 Task: select a rule when a card is moved into the board by anyone .
Action: Mouse moved to (1221, 97)
Screenshot: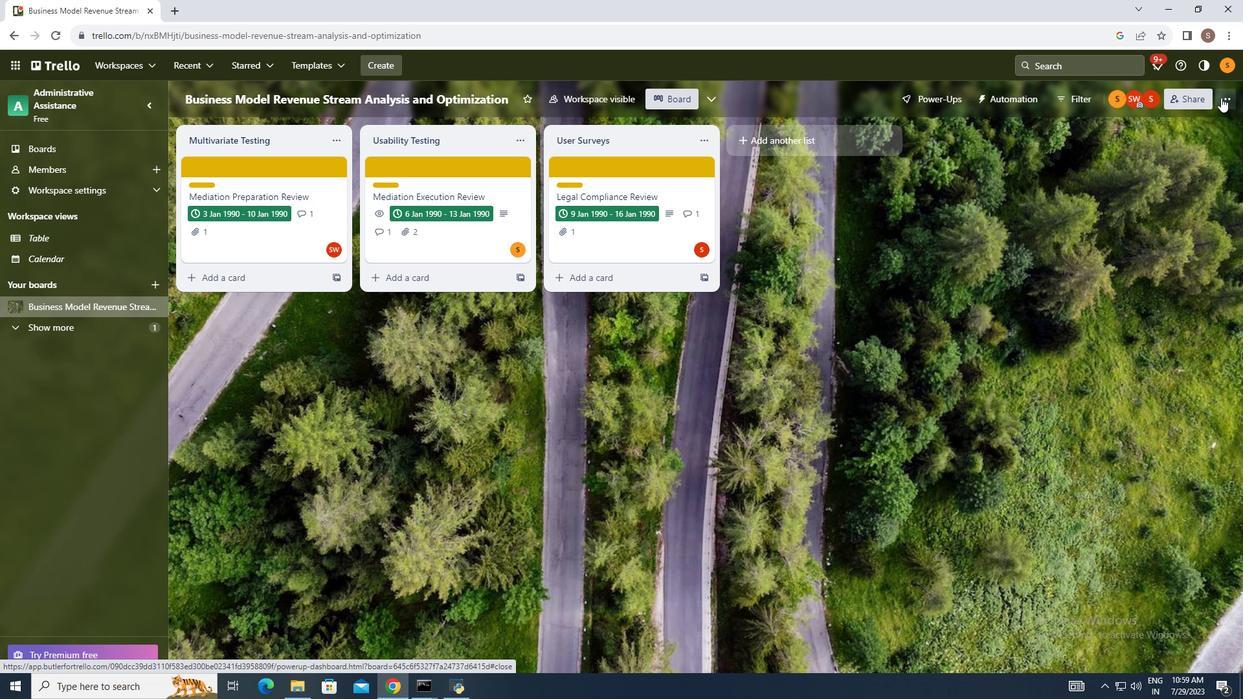 
Action: Mouse pressed left at (1221, 97)
Screenshot: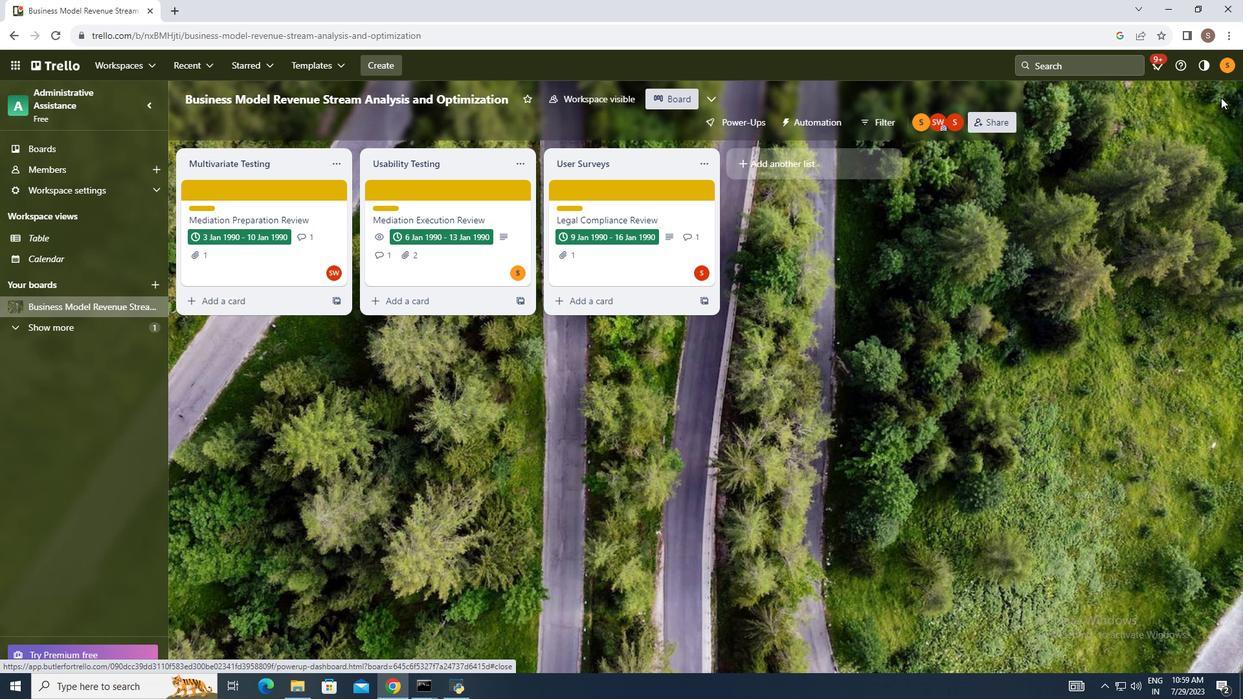 
Action: Mouse moved to (1119, 271)
Screenshot: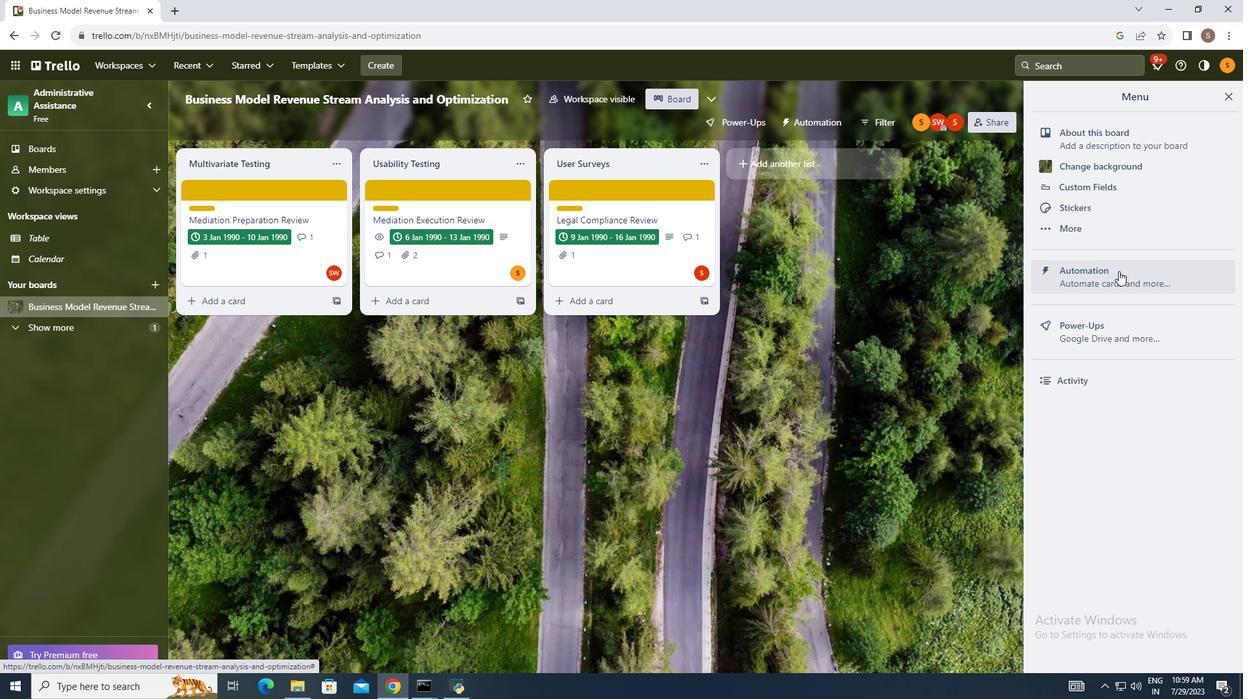 
Action: Mouse pressed left at (1119, 271)
Screenshot: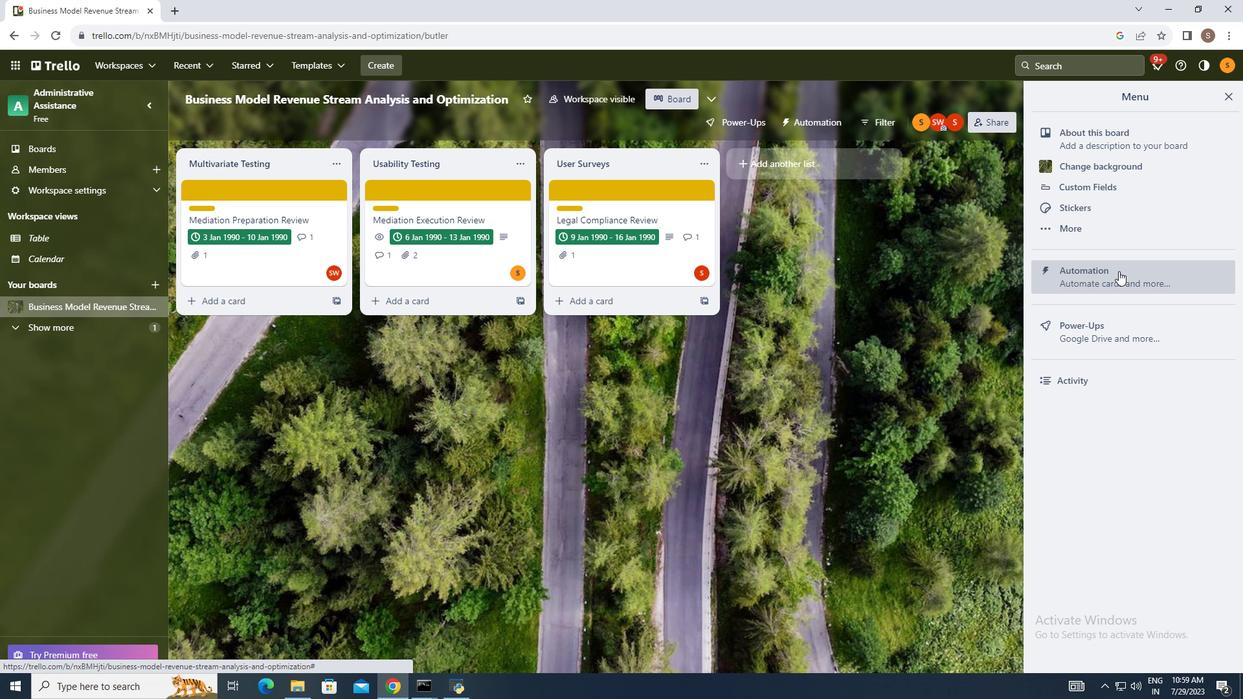
Action: Mouse moved to (234, 231)
Screenshot: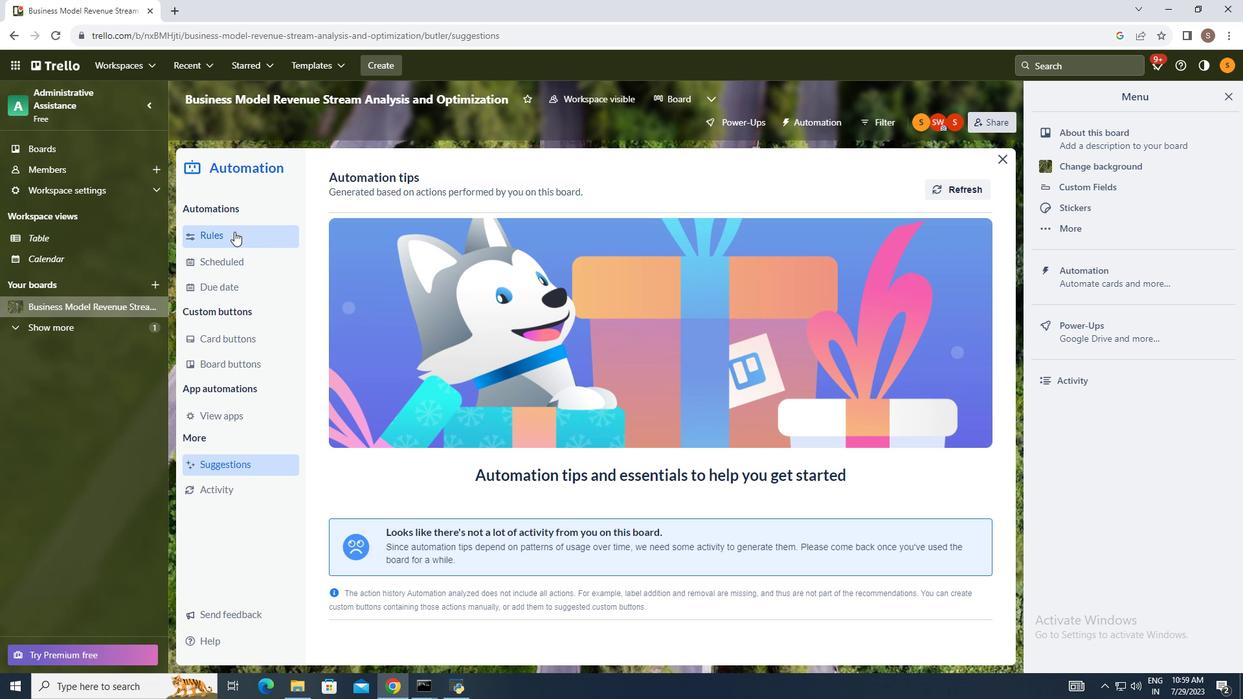 
Action: Mouse pressed left at (234, 231)
Screenshot: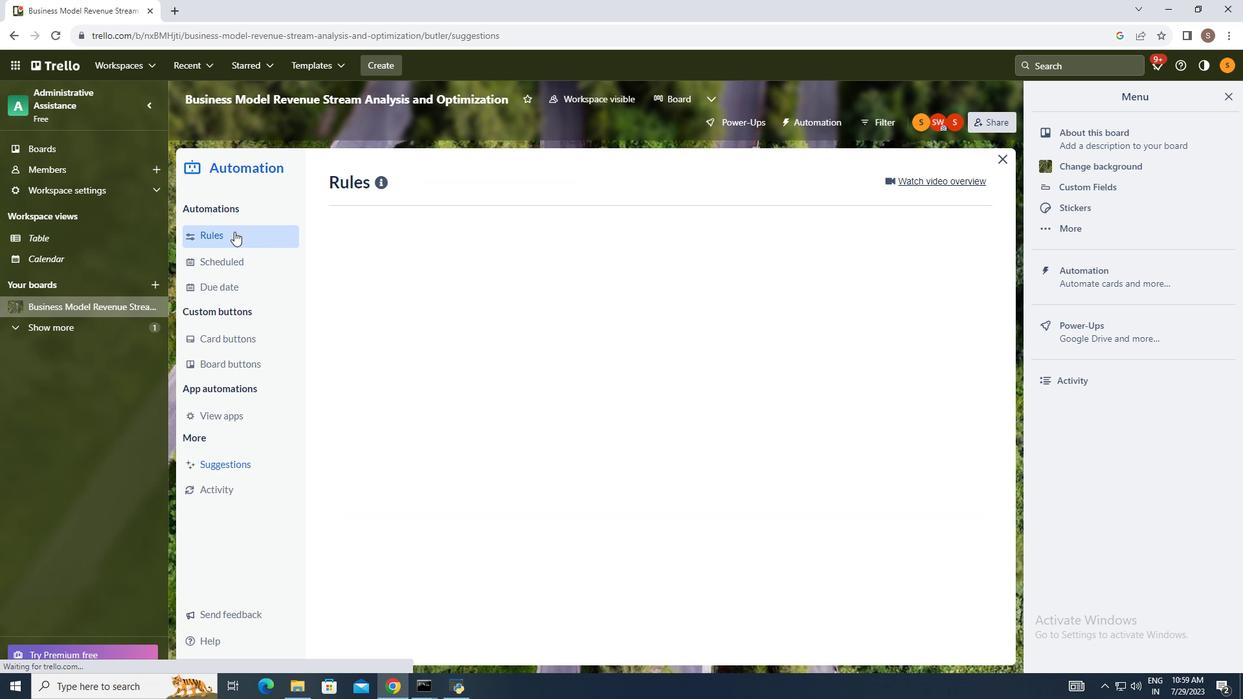 
Action: Mouse moved to (867, 181)
Screenshot: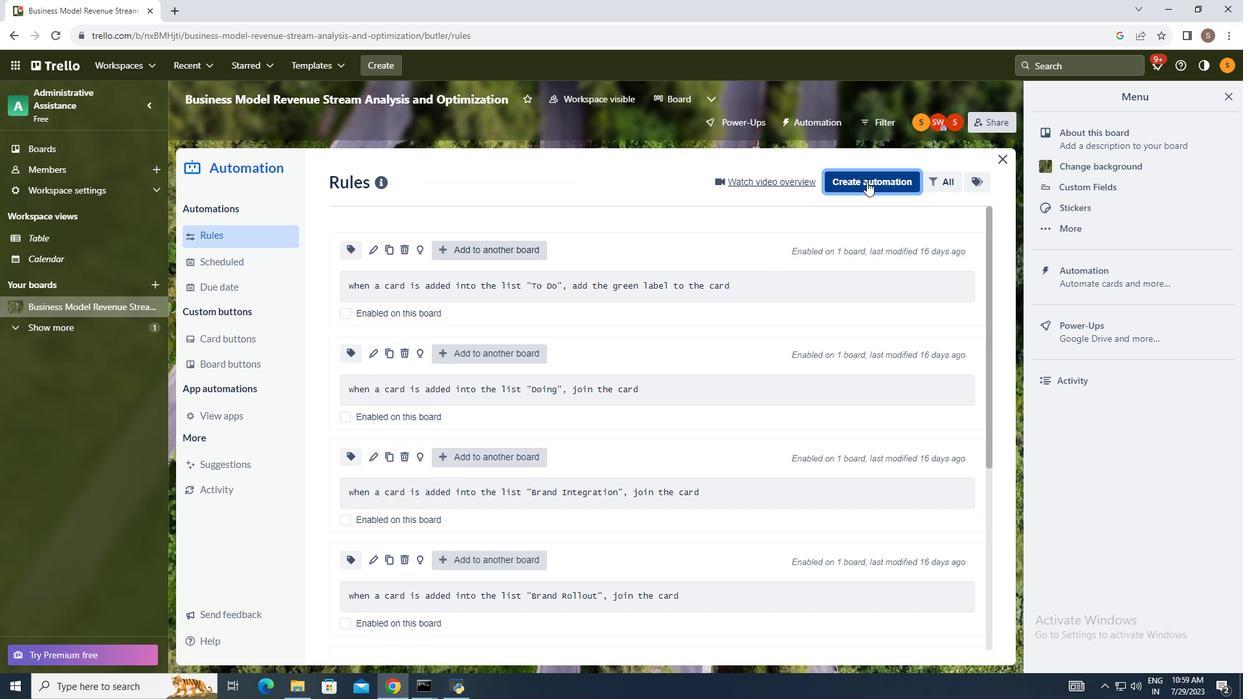 
Action: Mouse pressed left at (867, 181)
Screenshot: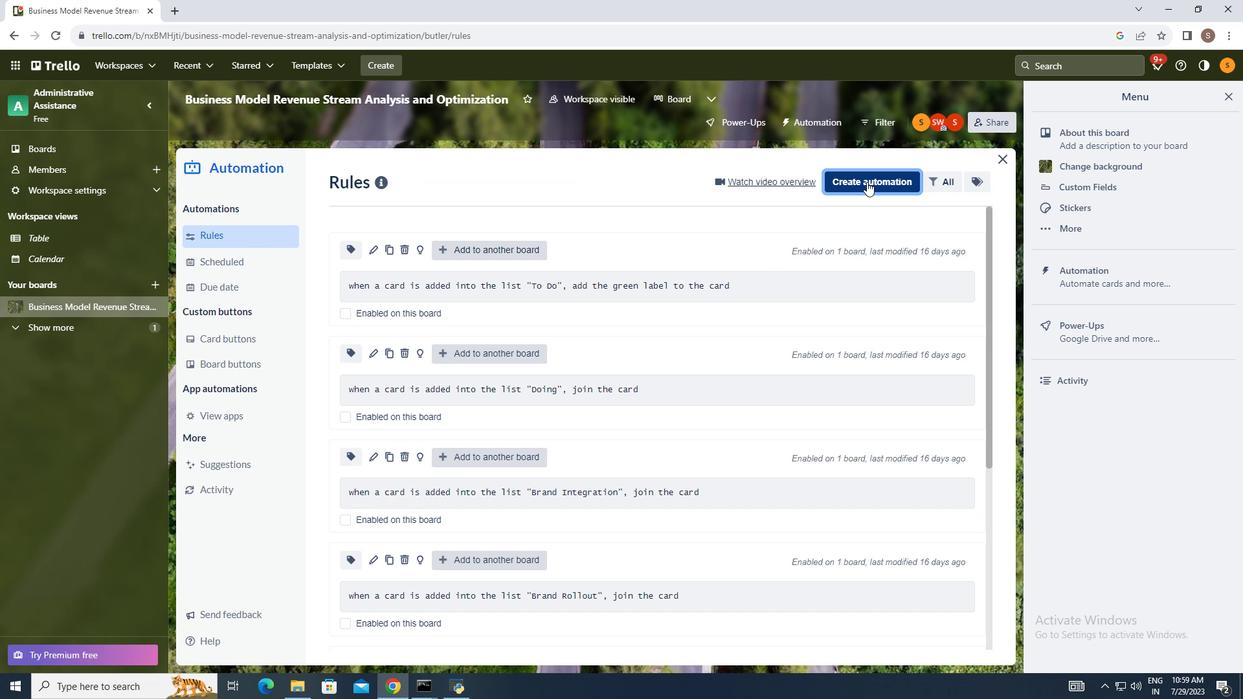 
Action: Mouse moved to (656, 301)
Screenshot: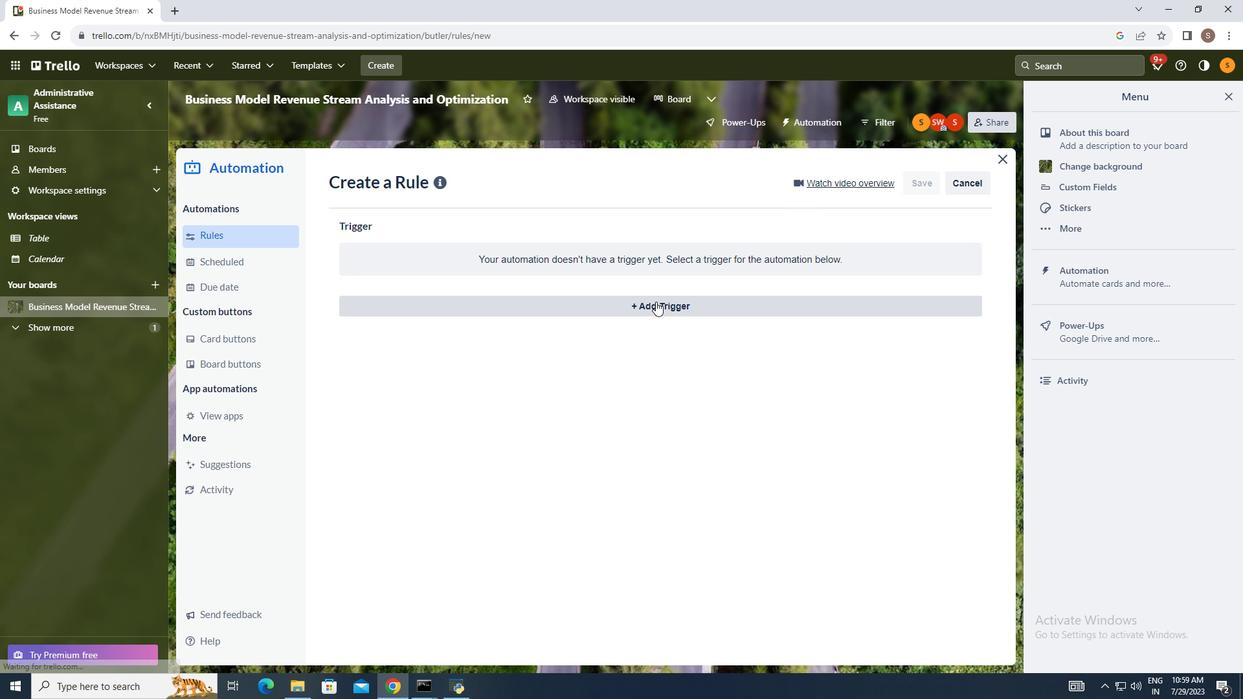 
Action: Mouse pressed left at (656, 301)
Screenshot: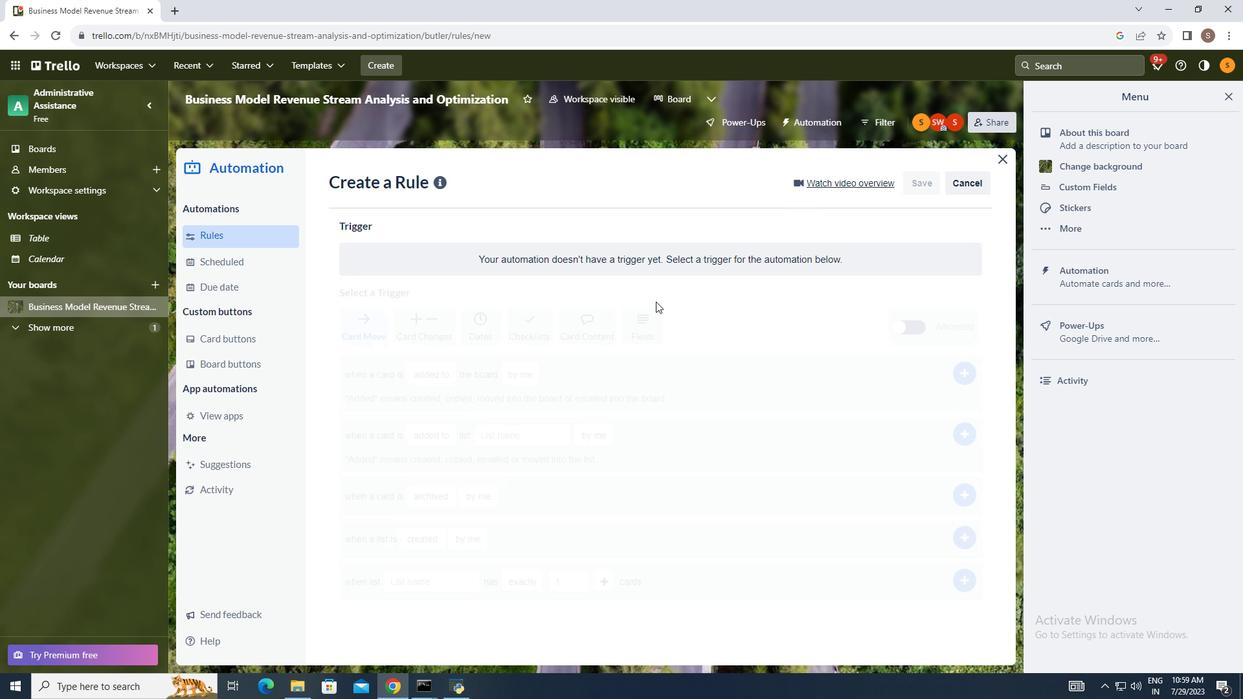 
Action: Mouse moved to (439, 403)
Screenshot: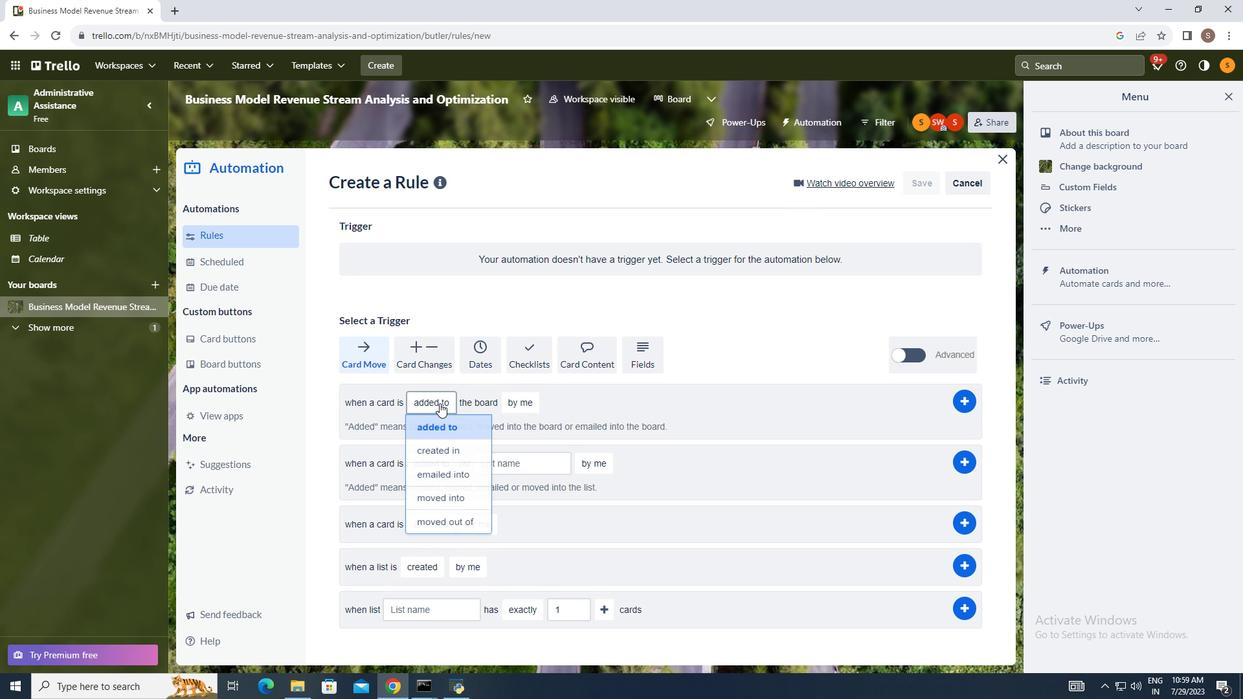 
Action: Mouse pressed left at (439, 403)
Screenshot: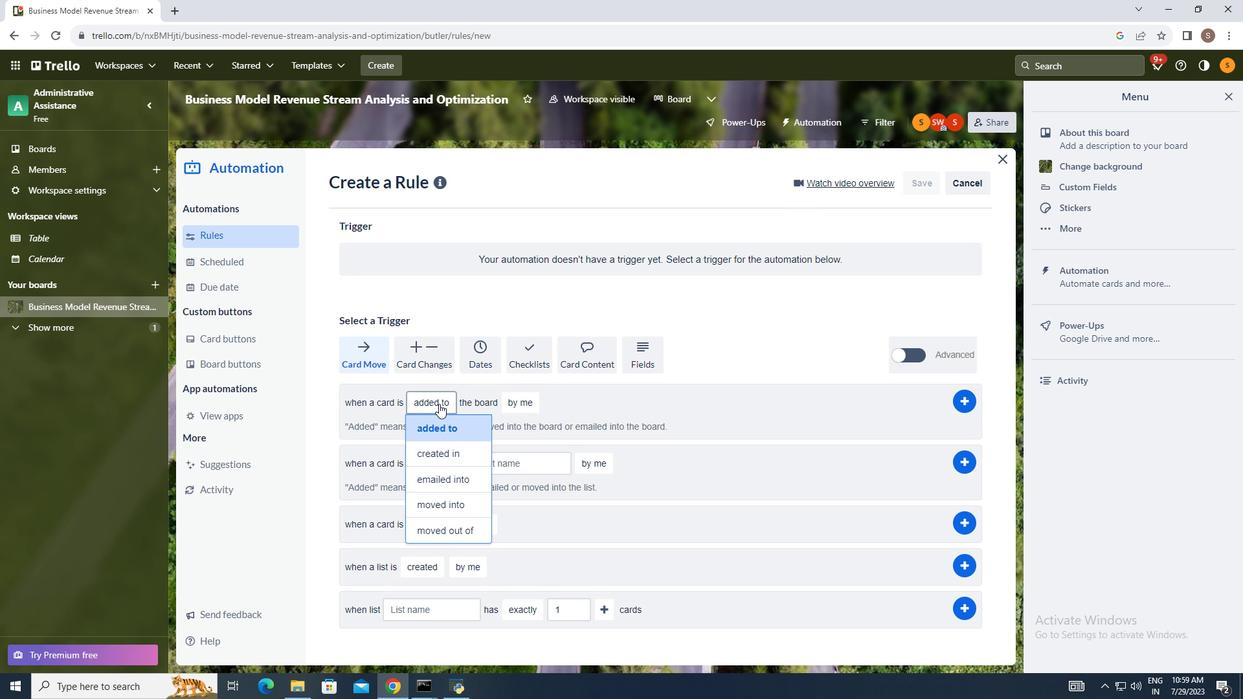 
Action: Mouse moved to (447, 498)
Screenshot: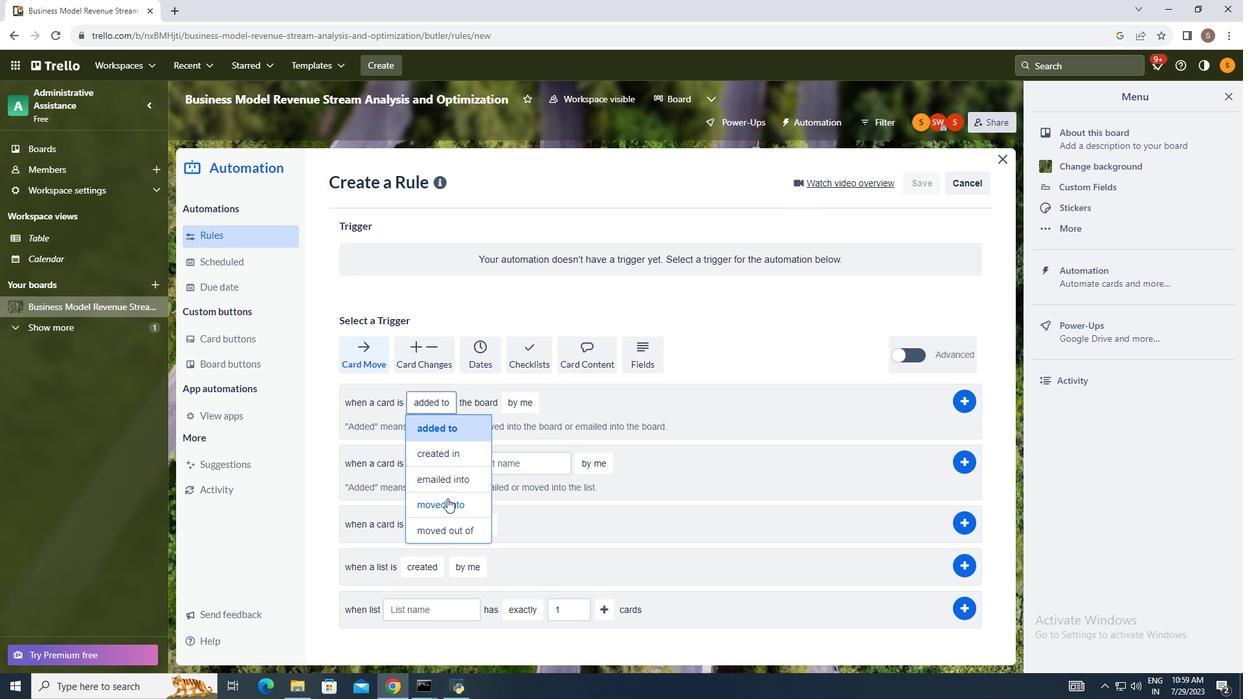 
Action: Mouse pressed left at (447, 498)
Screenshot: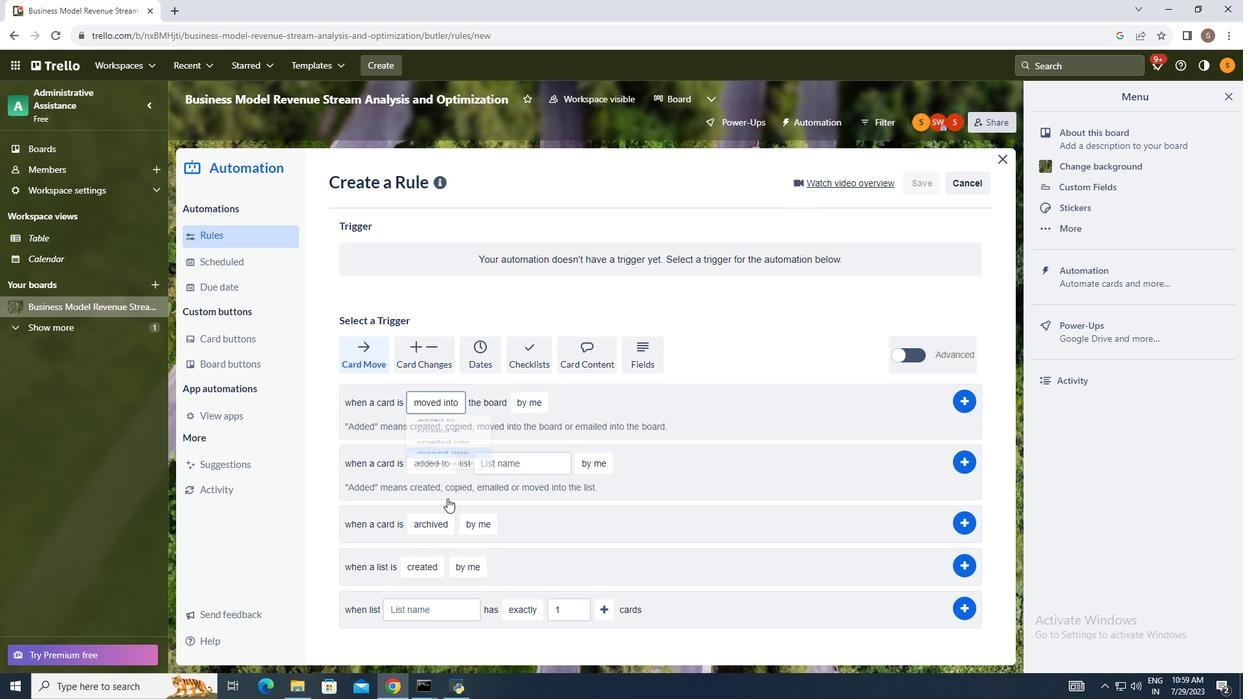 
Action: Mouse moved to (533, 393)
Screenshot: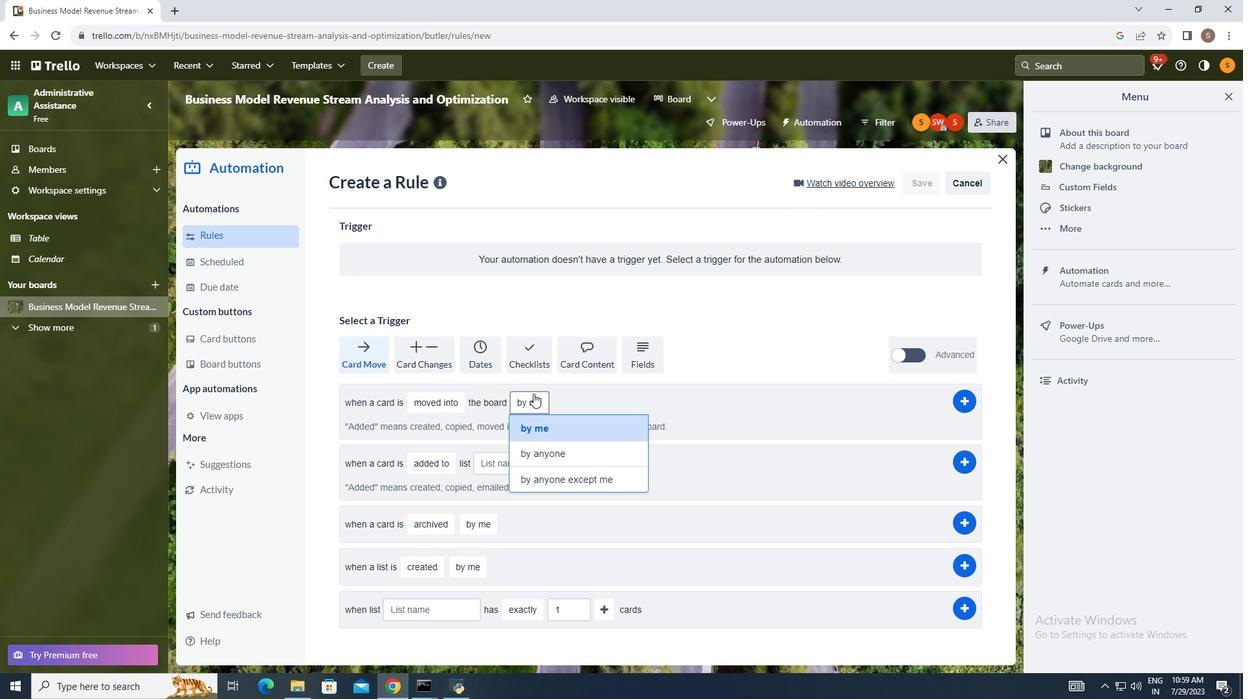 
Action: Mouse pressed left at (533, 393)
Screenshot: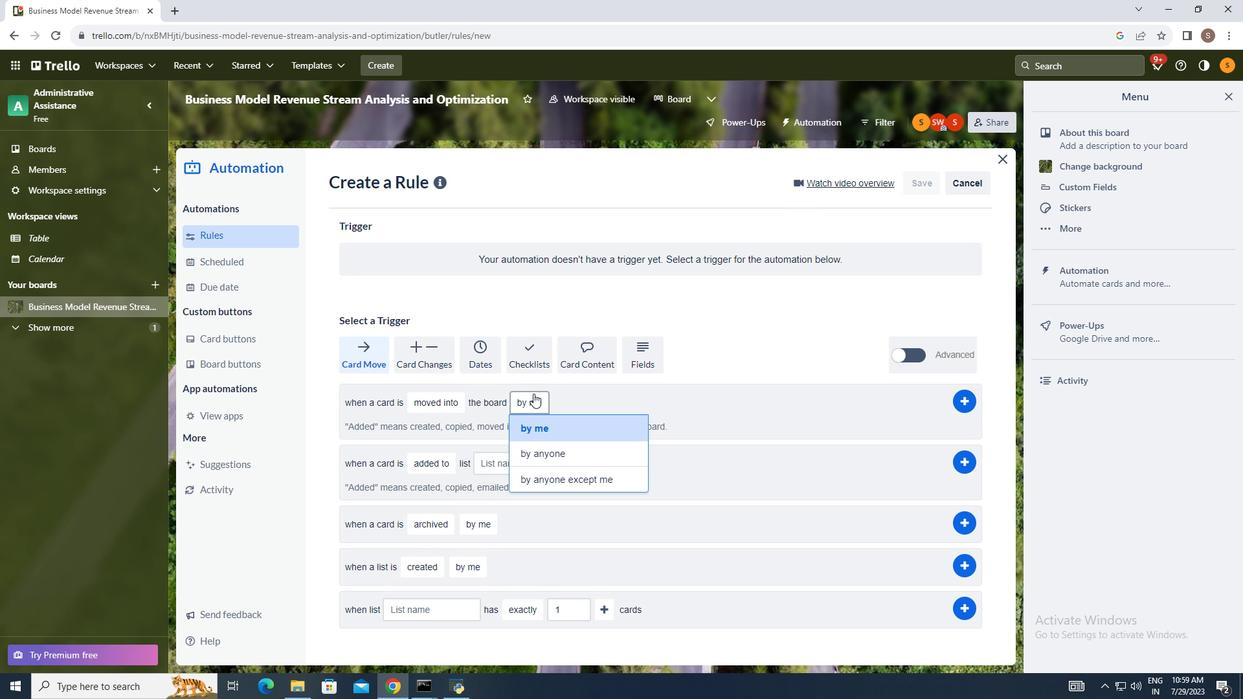 
Action: Mouse moved to (548, 455)
Screenshot: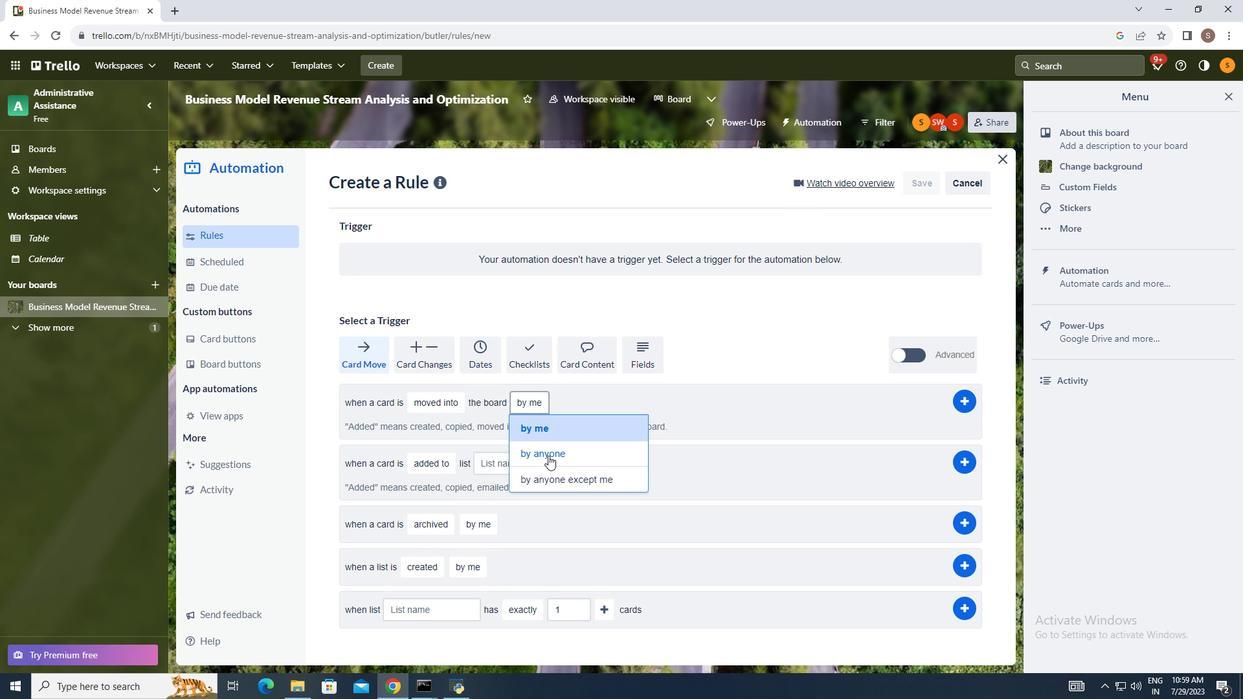 
Action: Mouse pressed left at (548, 455)
Screenshot: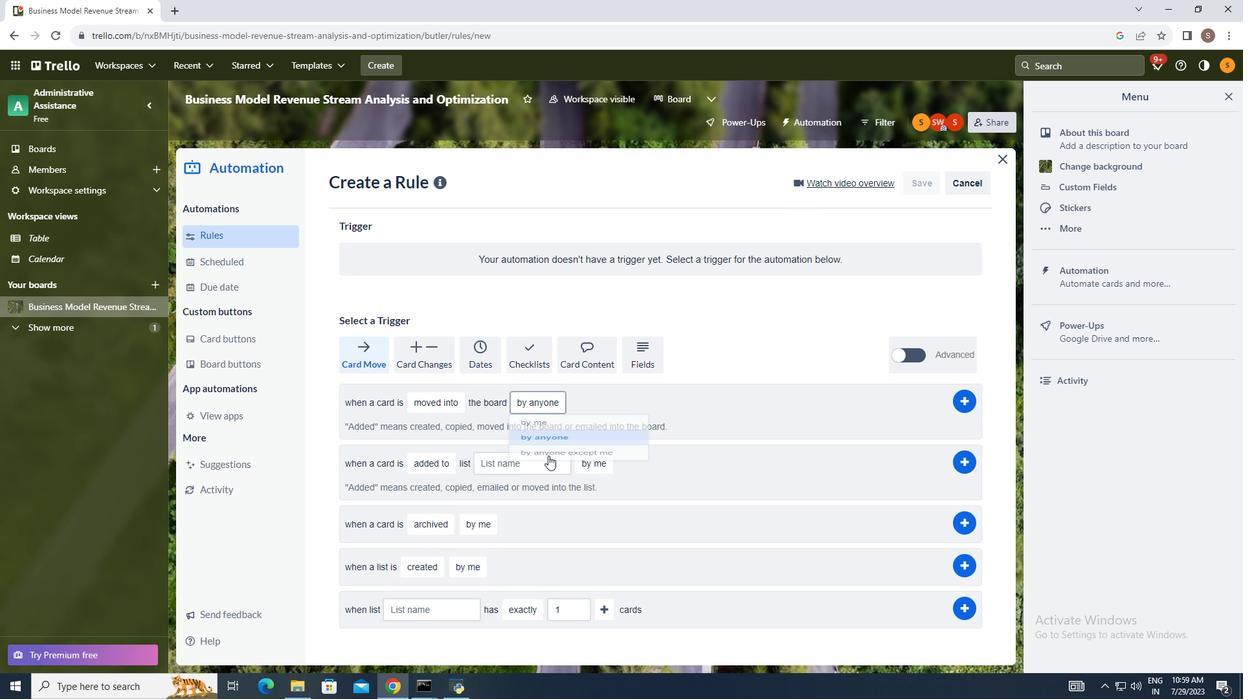 
Action: Mouse moved to (870, 355)
Screenshot: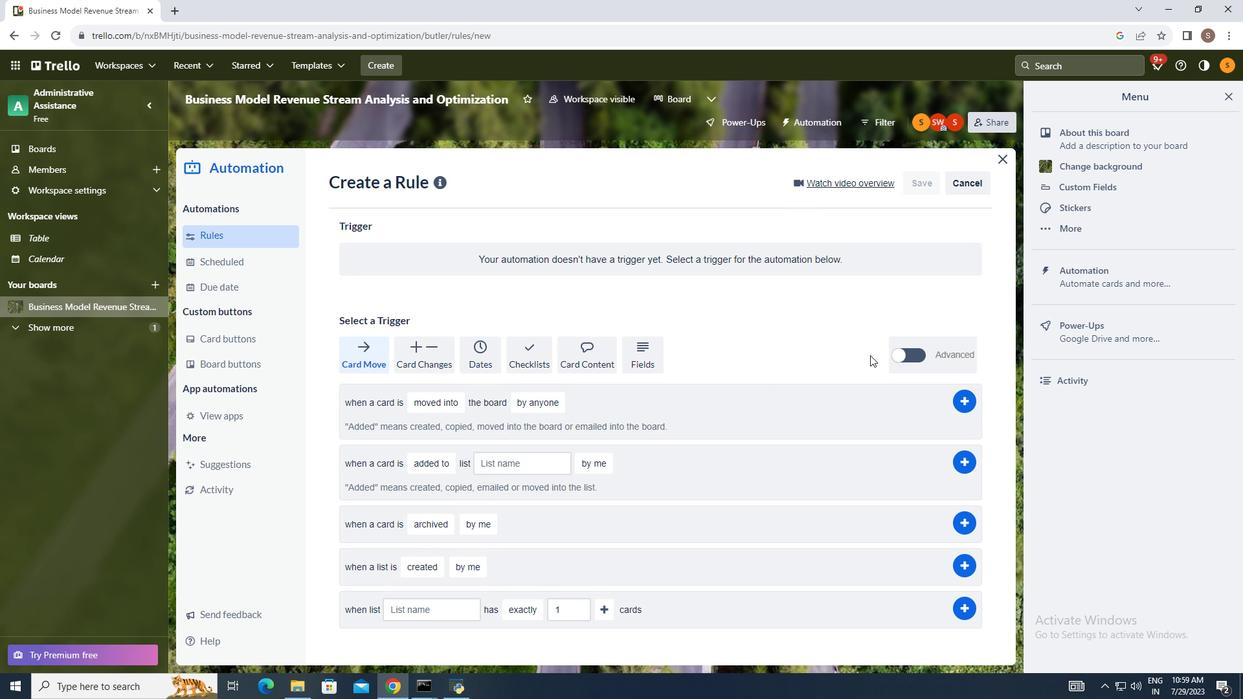
